 Task: Use Stepping Out Short Effect in this video Movie B.mp4
Action: Mouse moved to (346, 40)
Screenshot: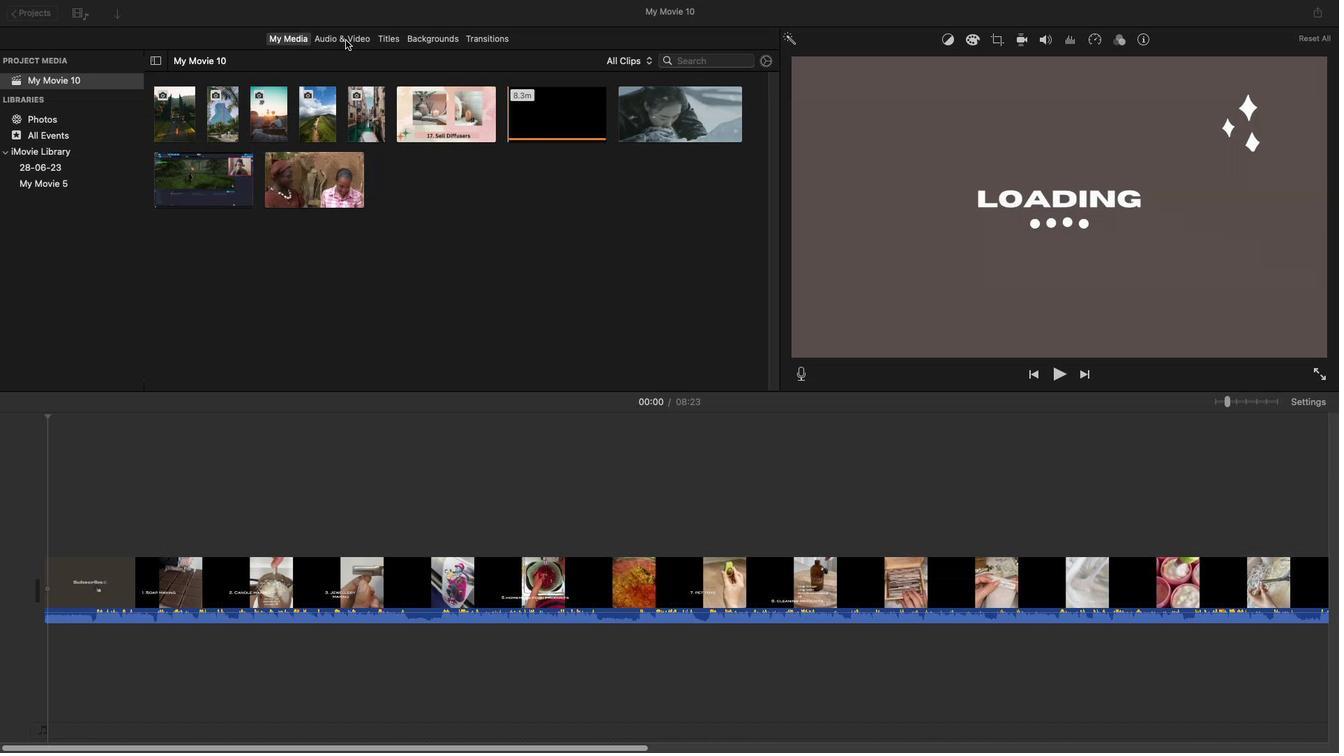 
Action: Mouse pressed left at (346, 40)
Screenshot: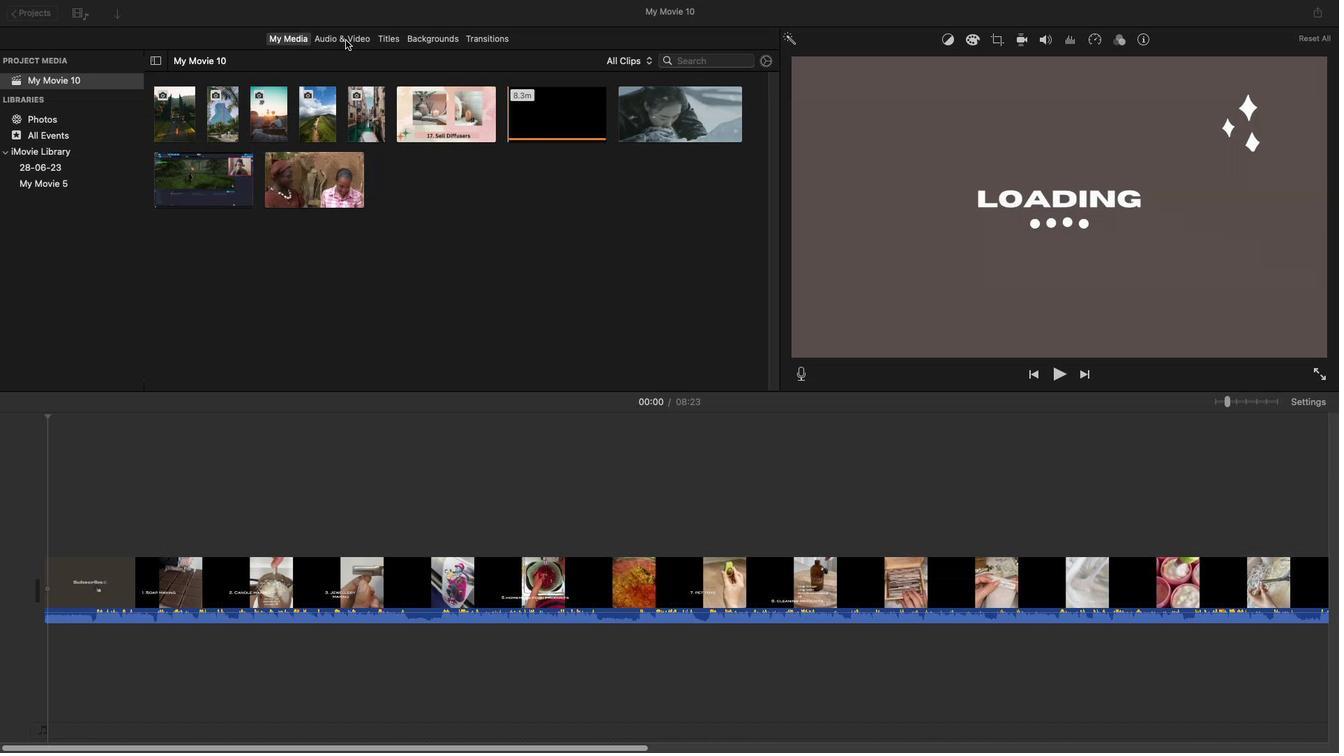 
Action: Mouse moved to (241, 274)
Screenshot: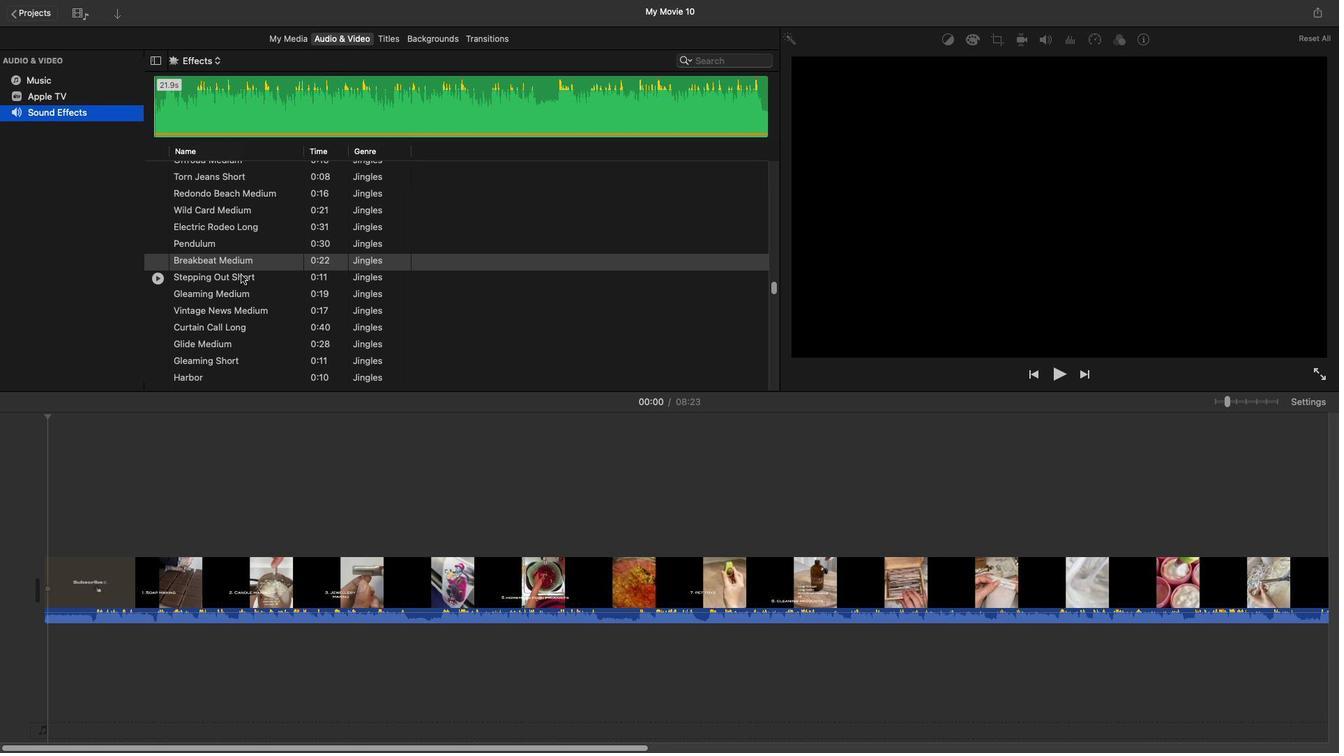 
Action: Mouse pressed left at (241, 274)
Screenshot: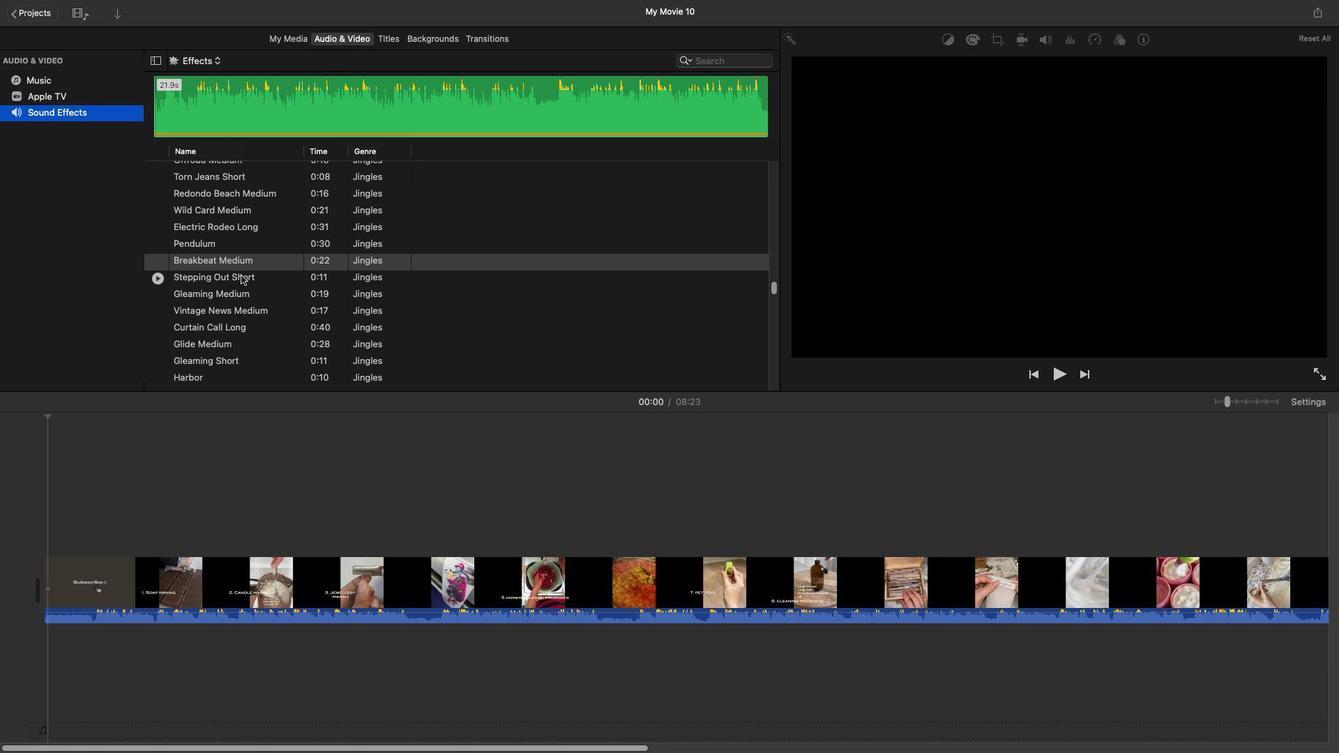 
Action: Mouse moved to (241, 277)
Screenshot: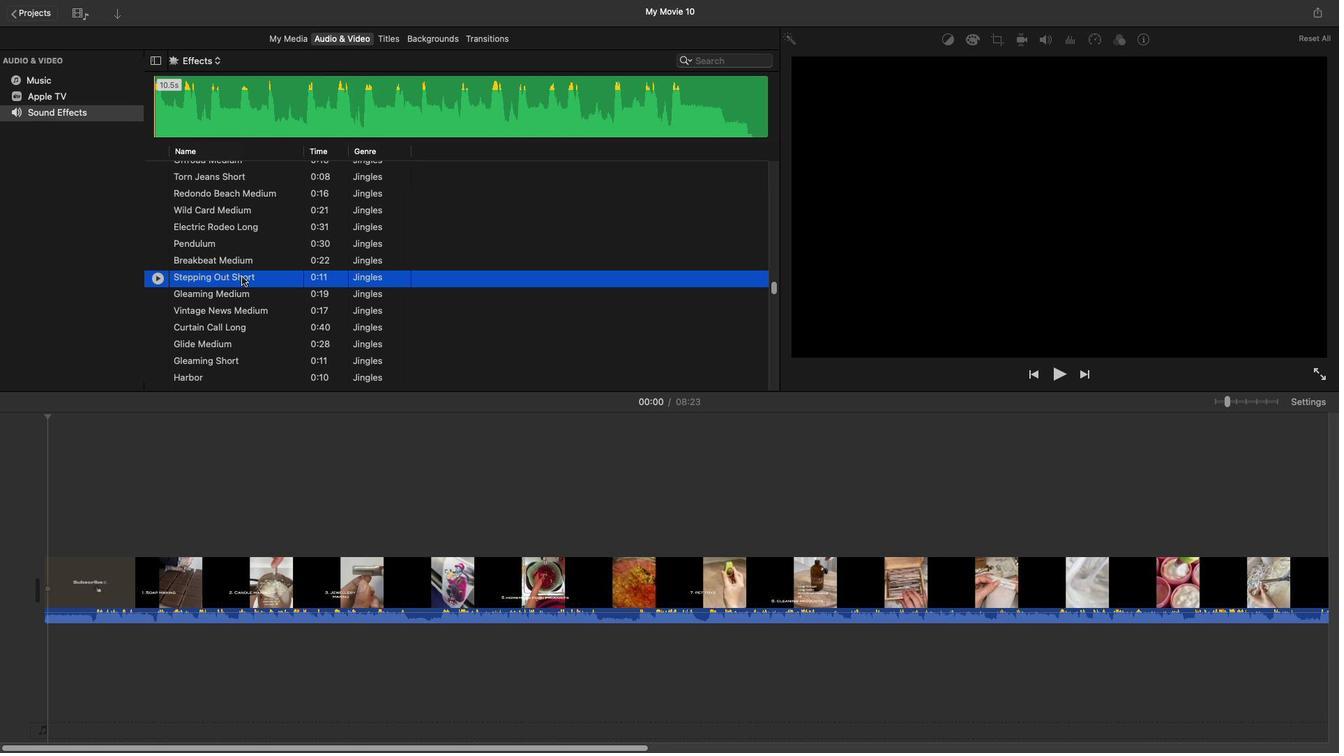 
Action: Mouse pressed left at (241, 277)
Screenshot: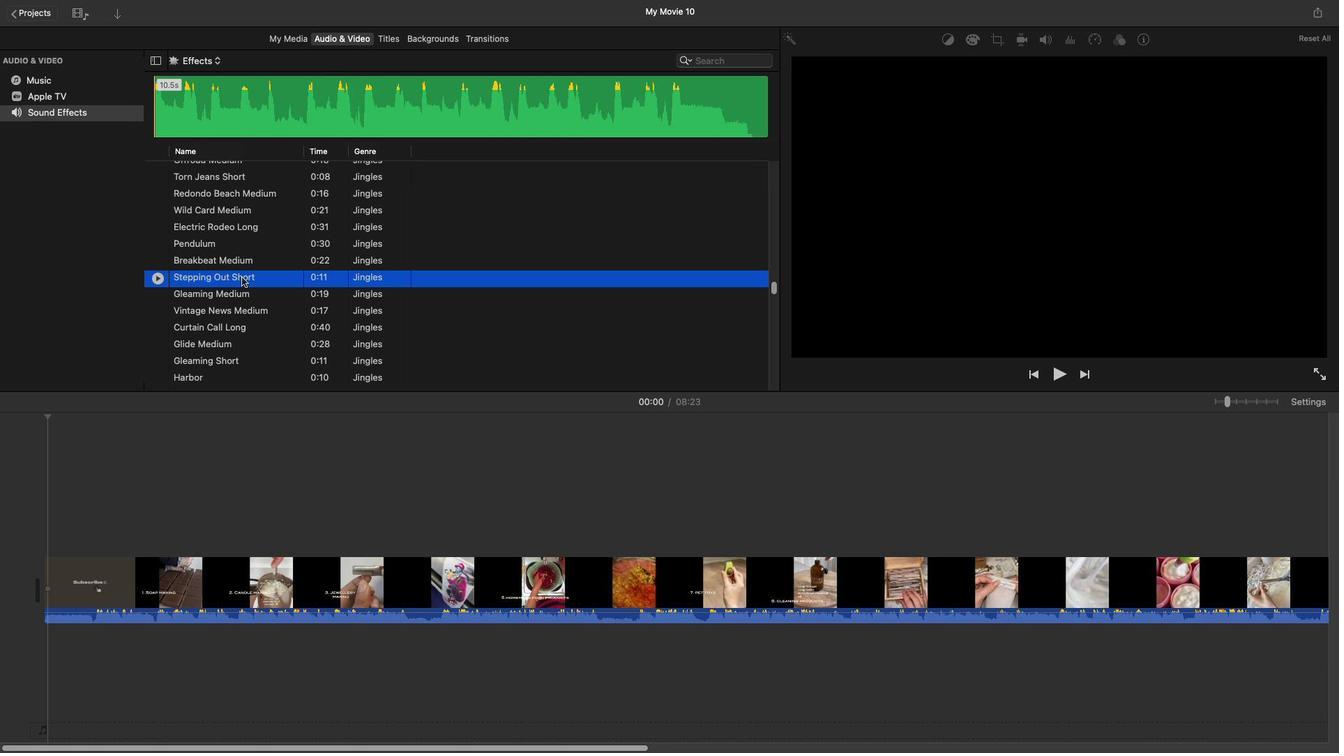 
Action: Mouse moved to (45, 658)
Screenshot: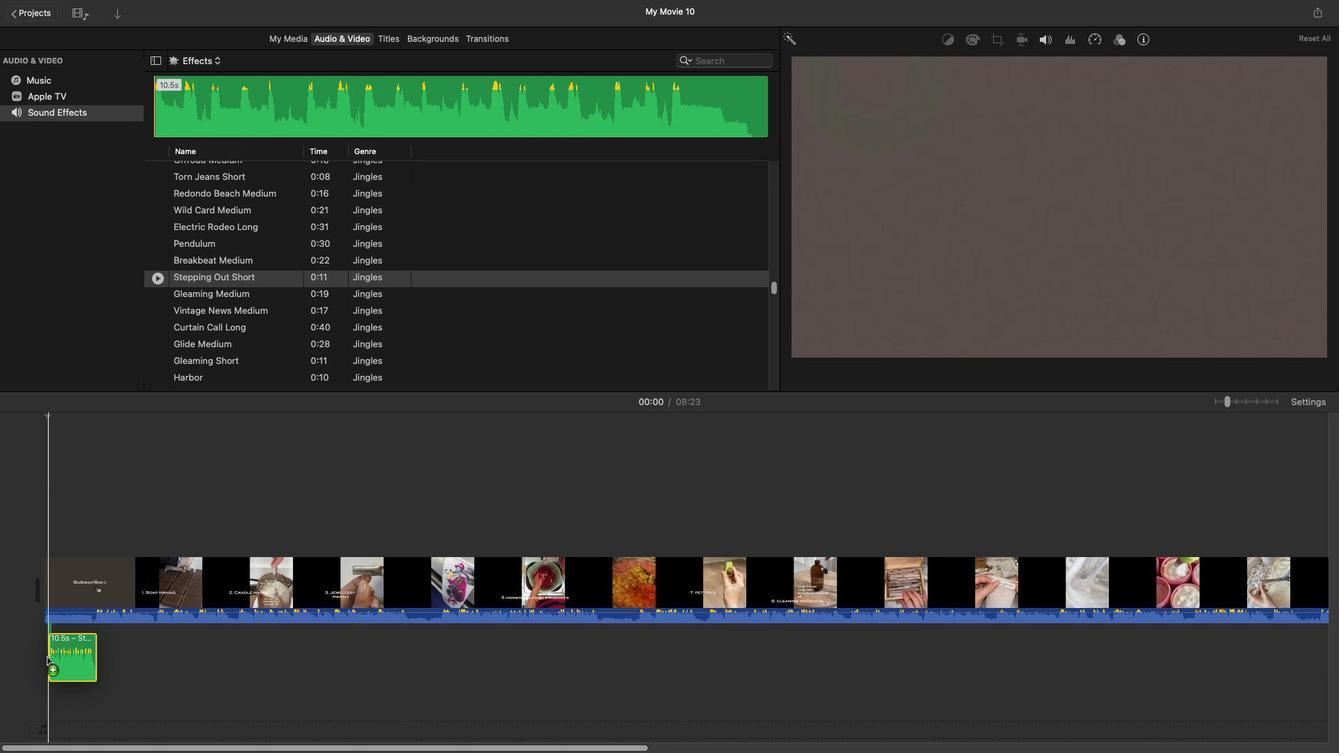 
